 Task: Change replay gain mode to "Album".
Action: Mouse moved to (96, 14)
Screenshot: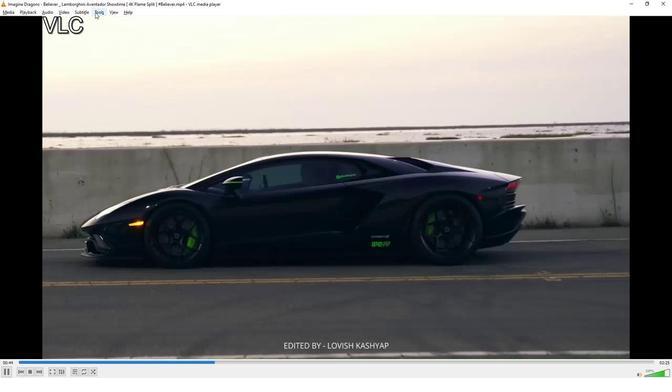 
Action: Mouse pressed left at (96, 14)
Screenshot: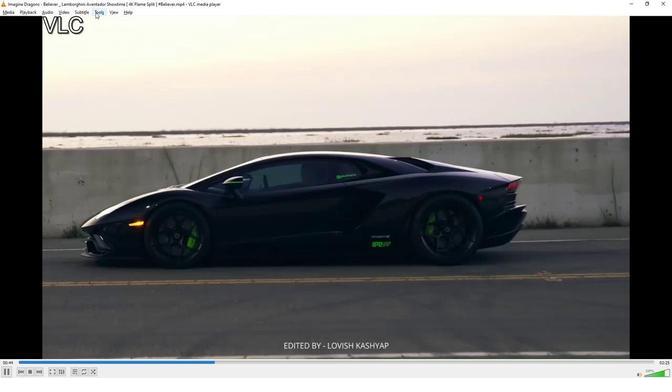 
Action: Mouse moved to (118, 95)
Screenshot: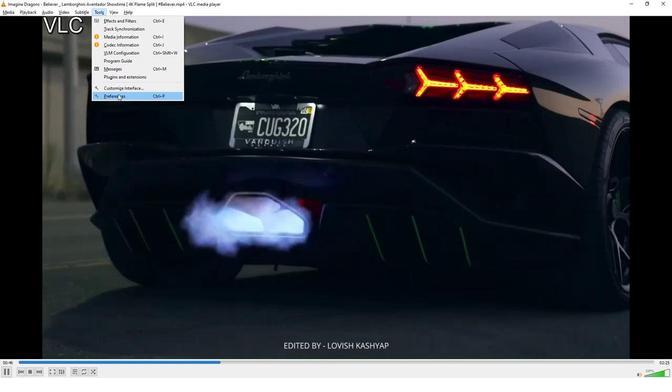
Action: Mouse pressed left at (118, 95)
Screenshot: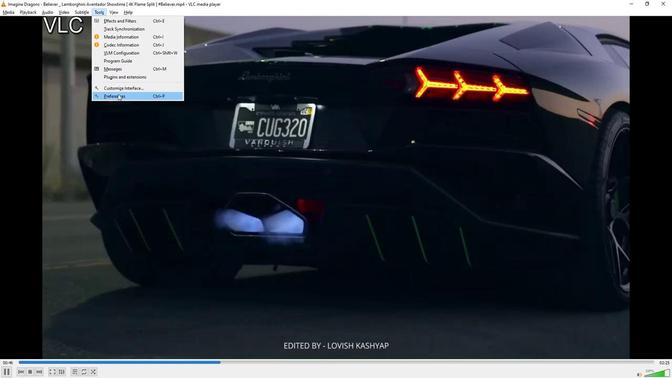 
Action: Mouse moved to (259, 52)
Screenshot: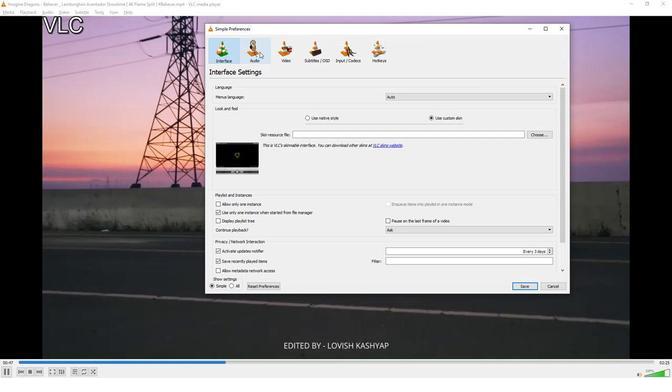 
Action: Mouse pressed left at (259, 52)
Screenshot: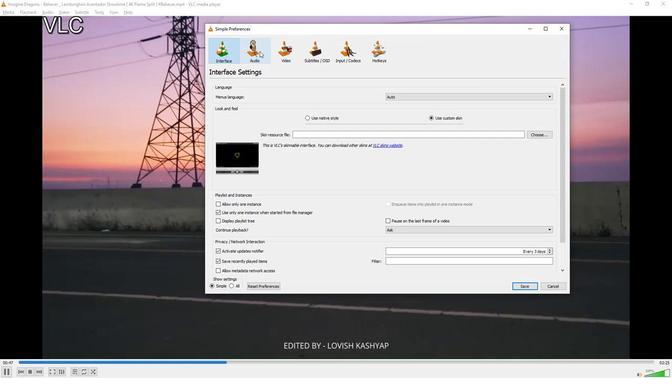 
Action: Mouse moved to (316, 180)
Screenshot: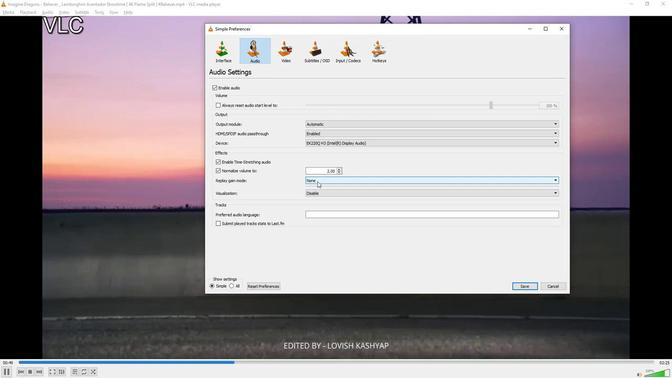 
Action: Mouse pressed left at (316, 180)
Screenshot: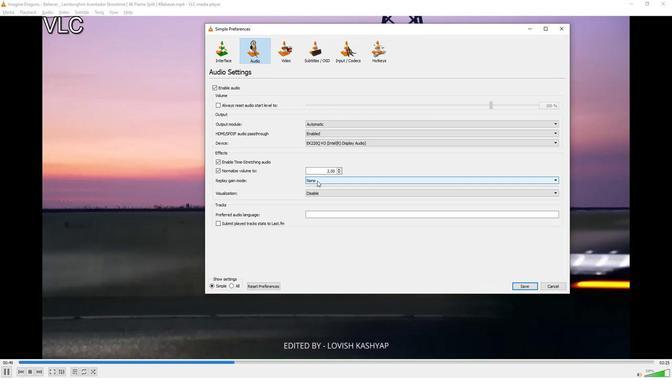 
Action: Mouse moved to (313, 193)
Screenshot: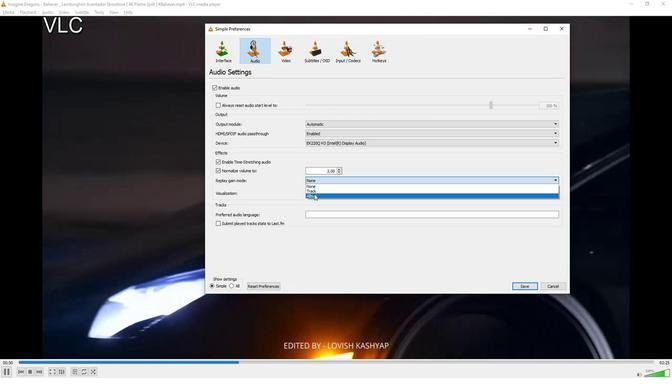 
Action: Mouse pressed left at (313, 193)
Screenshot: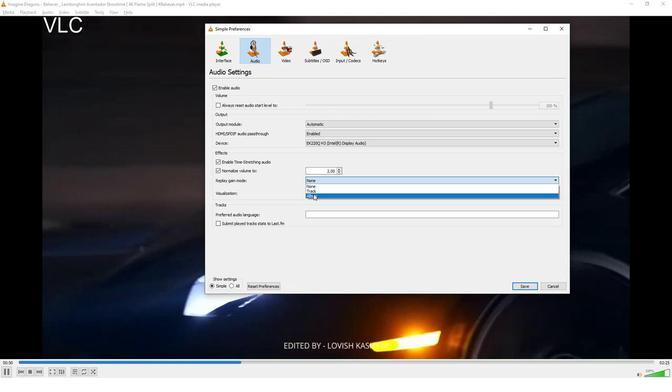 
Action: Mouse moved to (315, 274)
Screenshot: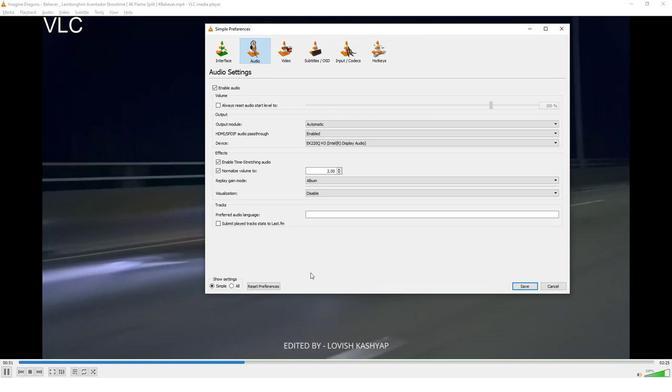 
